 Task: Set the attack time for the compressor effect to 0.20 seconds.
Action: Mouse moved to (272, 1)
Screenshot: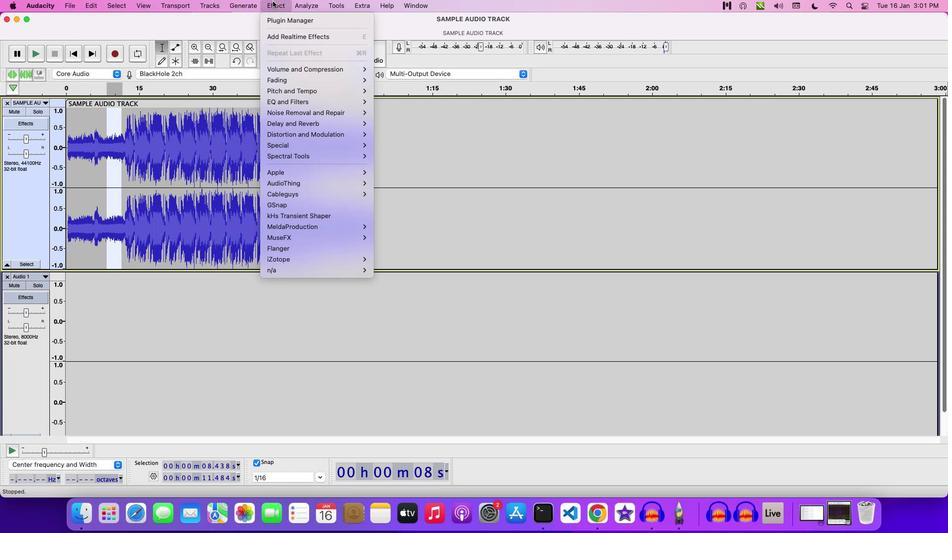 
Action: Mouse pressed left at (272, 1)
Screenshot: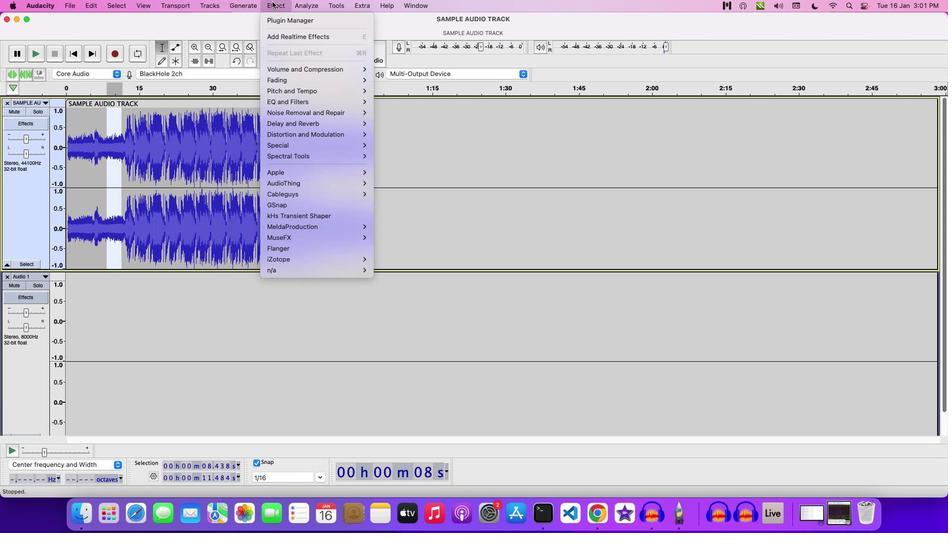 
Action: Mouse moved to (394, 89)
Screenshot: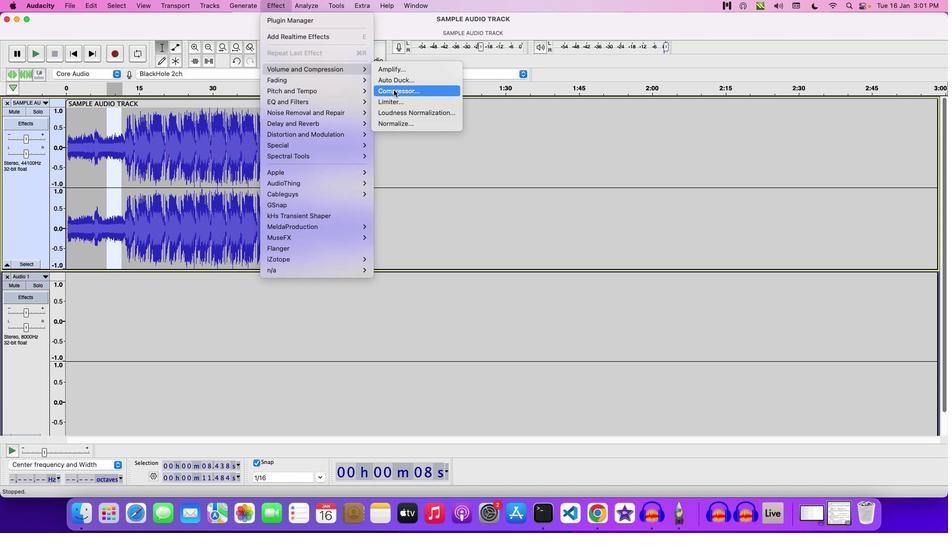 
Action: Mouse pressed left at (394, 89)
Screenshot: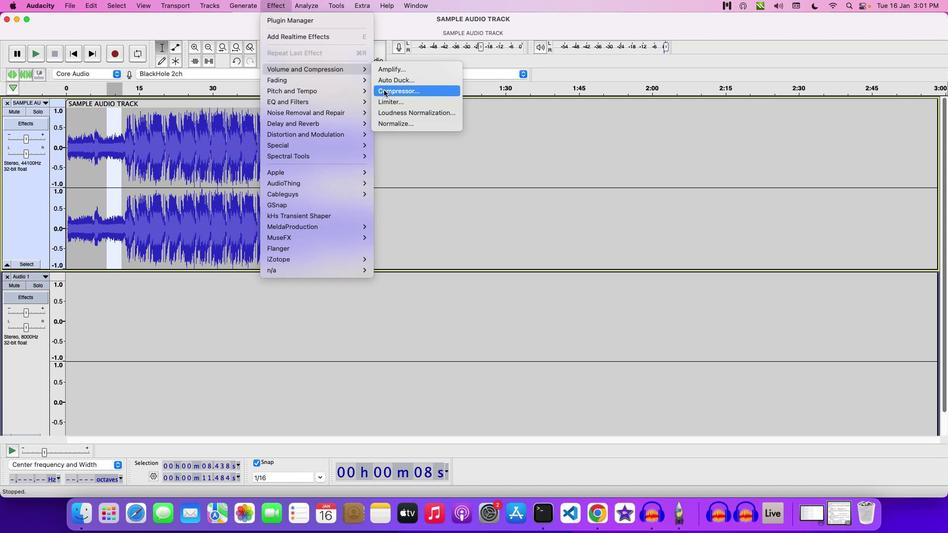 
Action: Mouse moved to (417, 331)
Screenshot: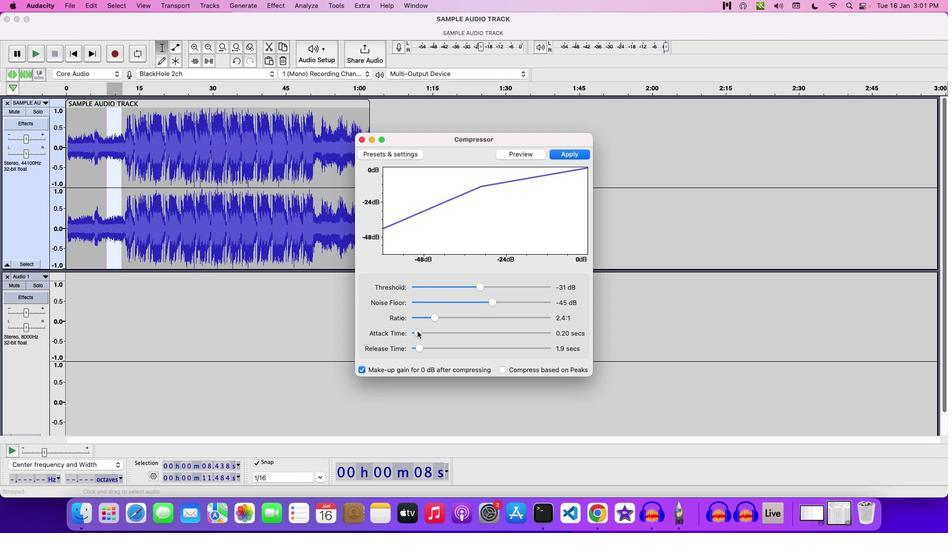
Action: Mouse pressed left at (417, 331)
Screenshot: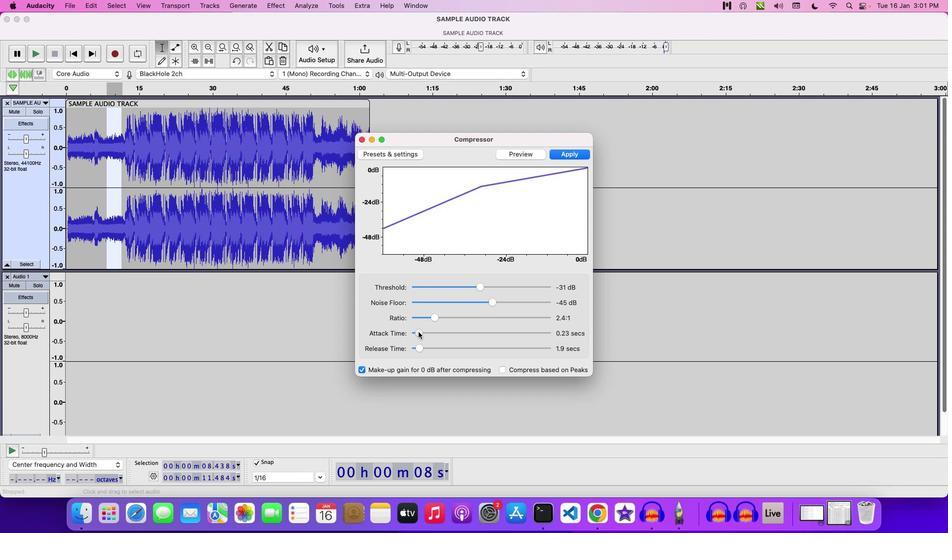 
Action: Mouse moved to (512, 212)
Screenshot: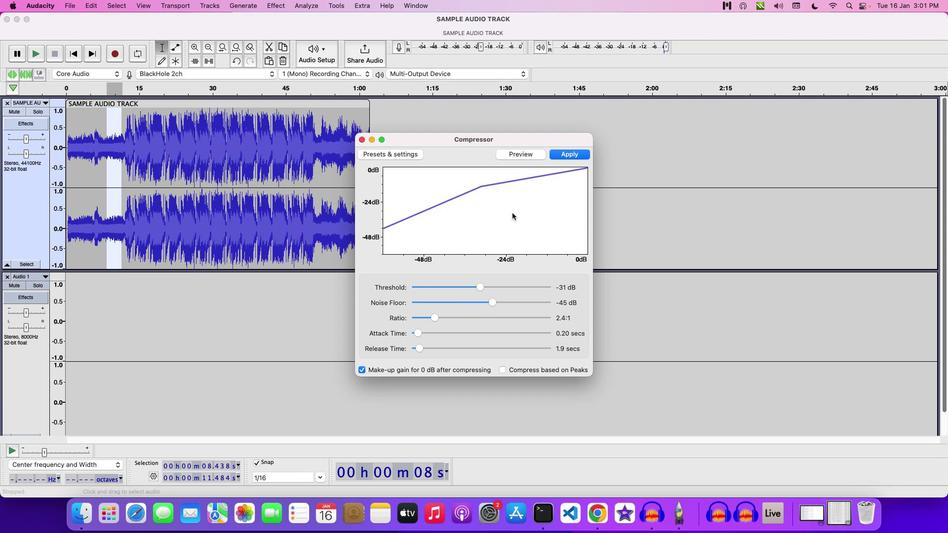 
